 Task: Add Market Corner Roasted Tomato & Basil Girasoli to the cart.
Action: Mouse moved to (23, 101)
Screenshot: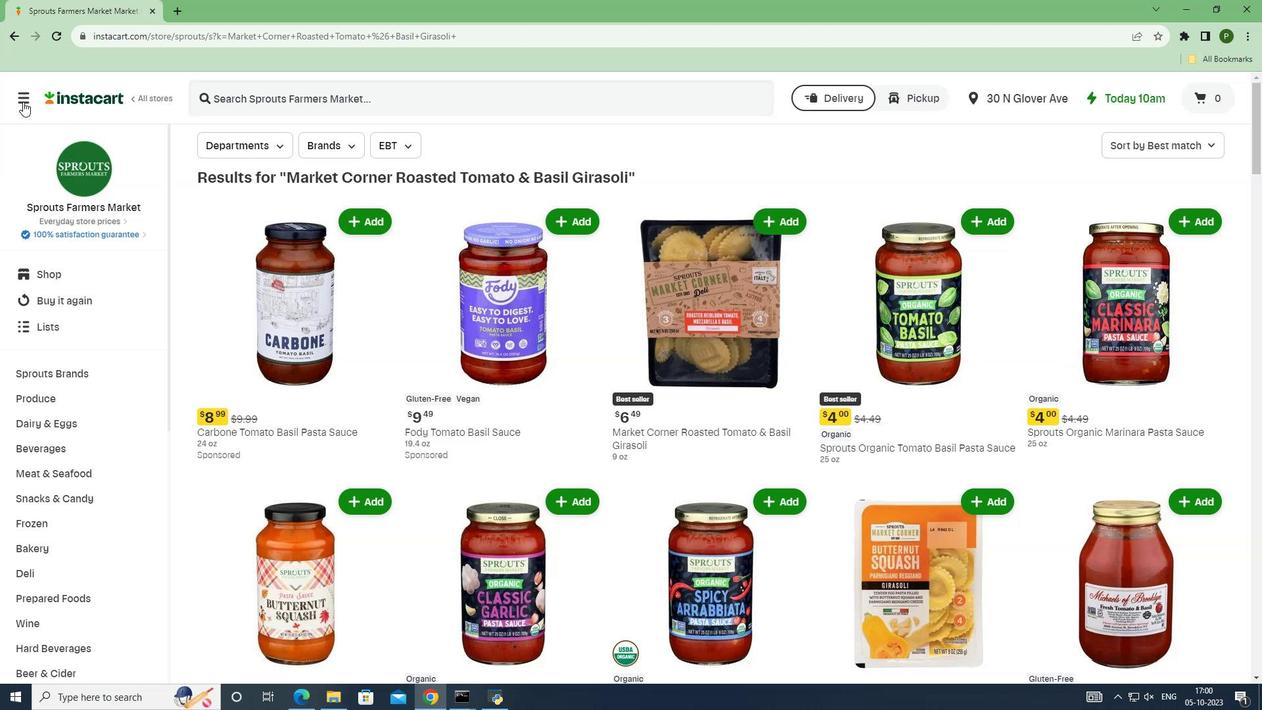 
Action: Mouse pressed left at (23, 101)
Screenshot: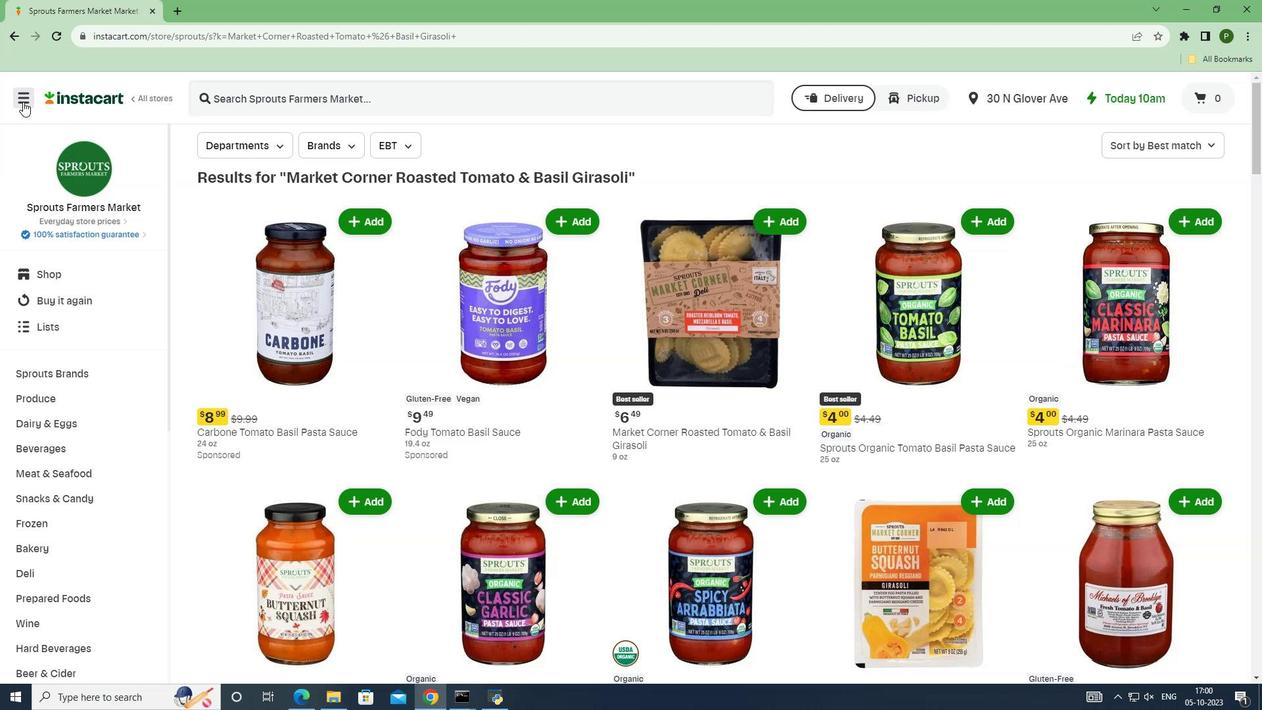 
Action: Mouse moved to (47, 335)
Screenshot: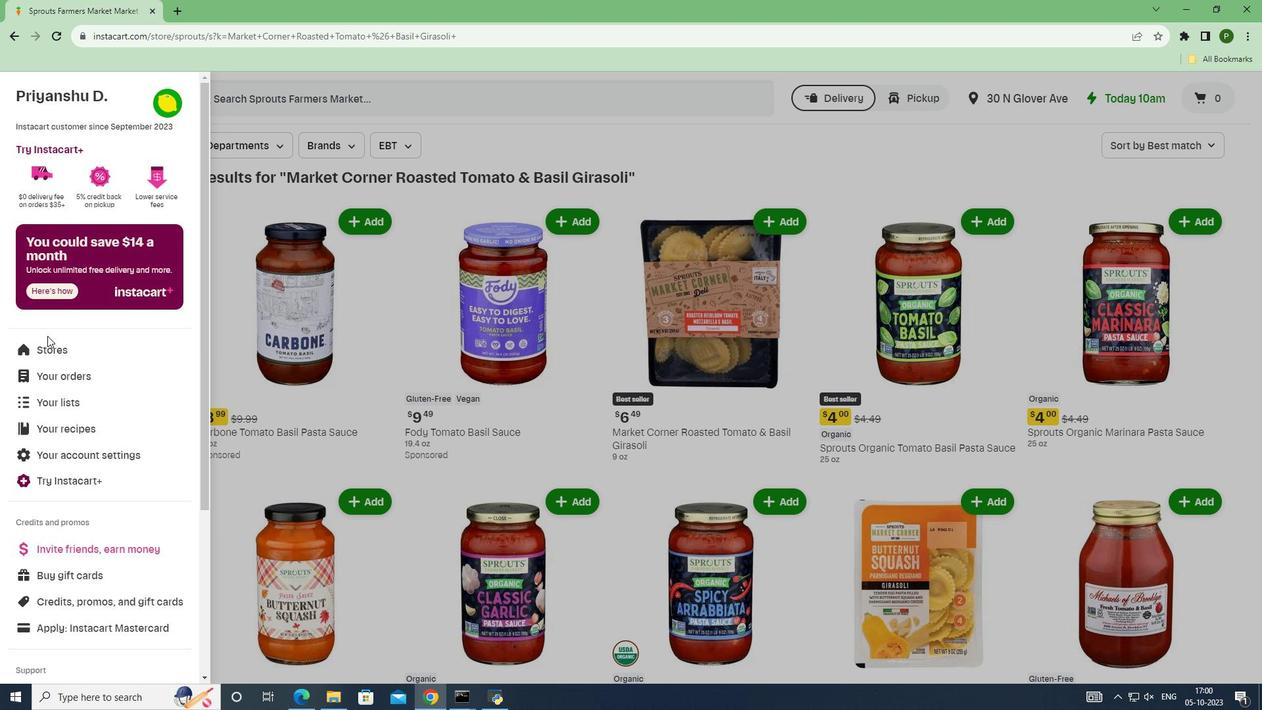 
Action: Mouse pressed left at (47, 335)
Screenshot: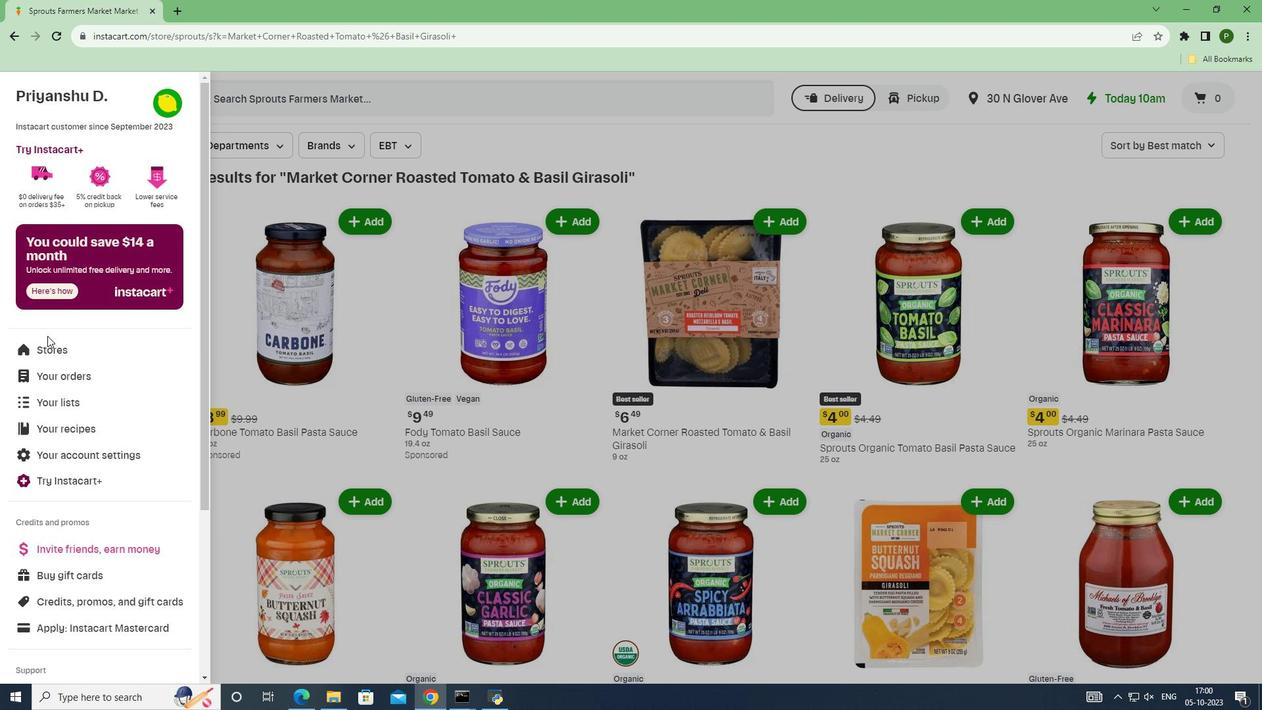 
Action: Mouse moved to (47, 343)
Screenshot: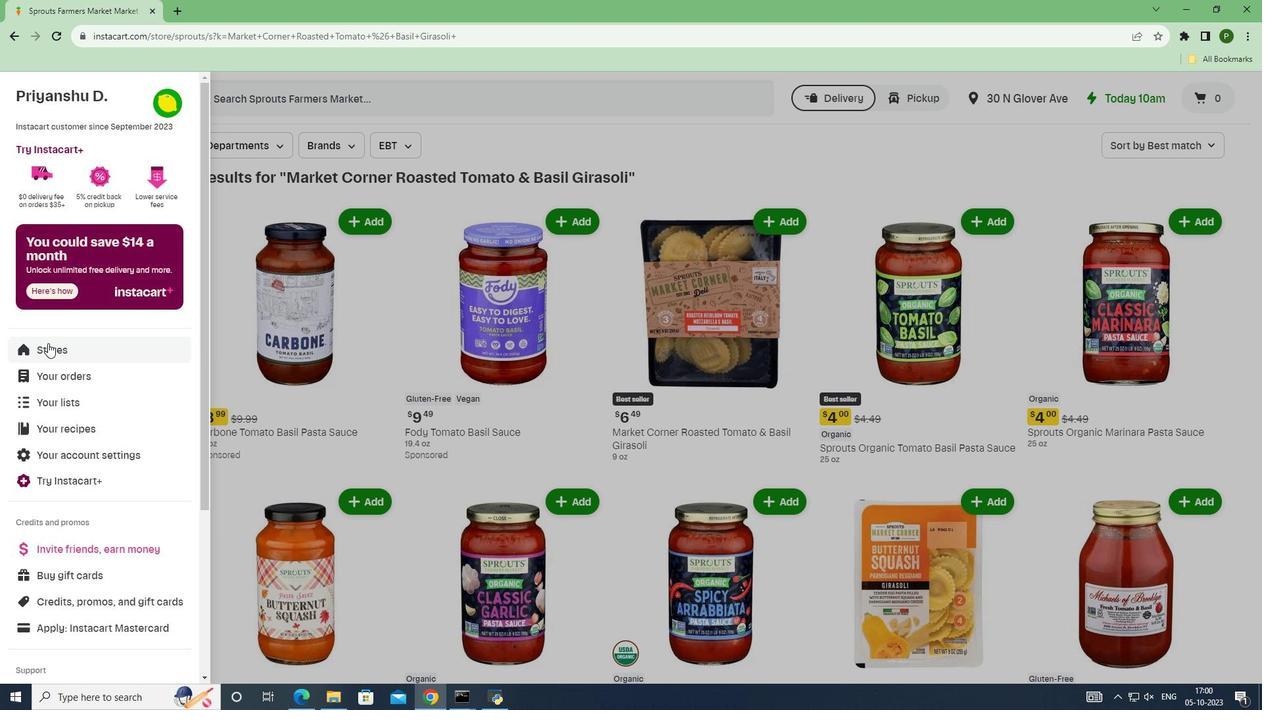 
Action: Mouse pressed left at (47, 343)
Screenshot: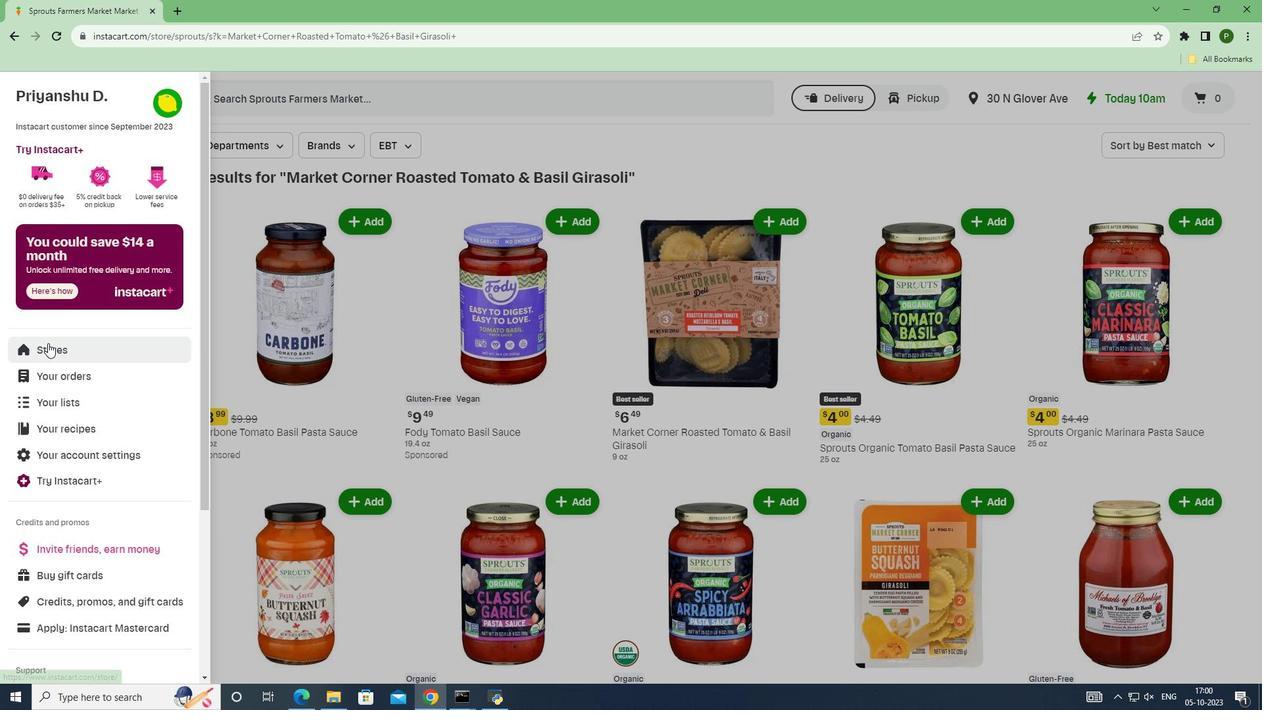 
Action: Mouse moved to (301, 149)
Screenshot: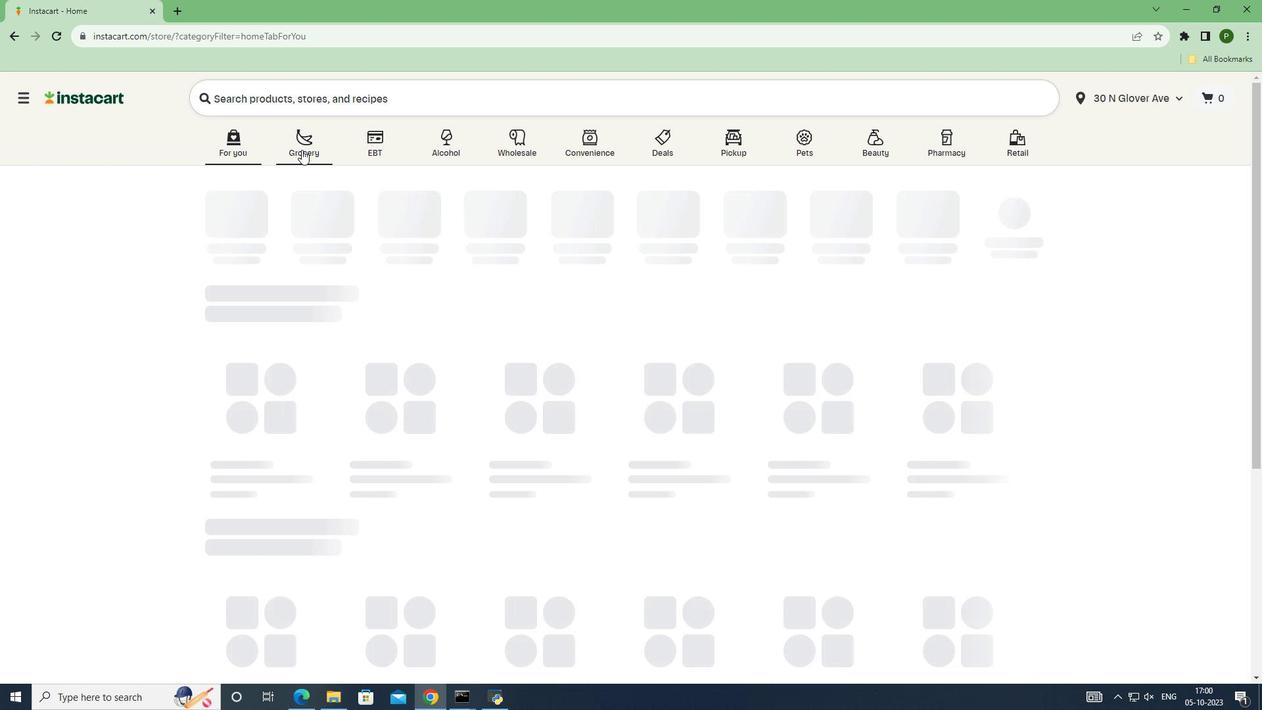 
Action: Mouse pressed left at (301, 149)
Screenshot: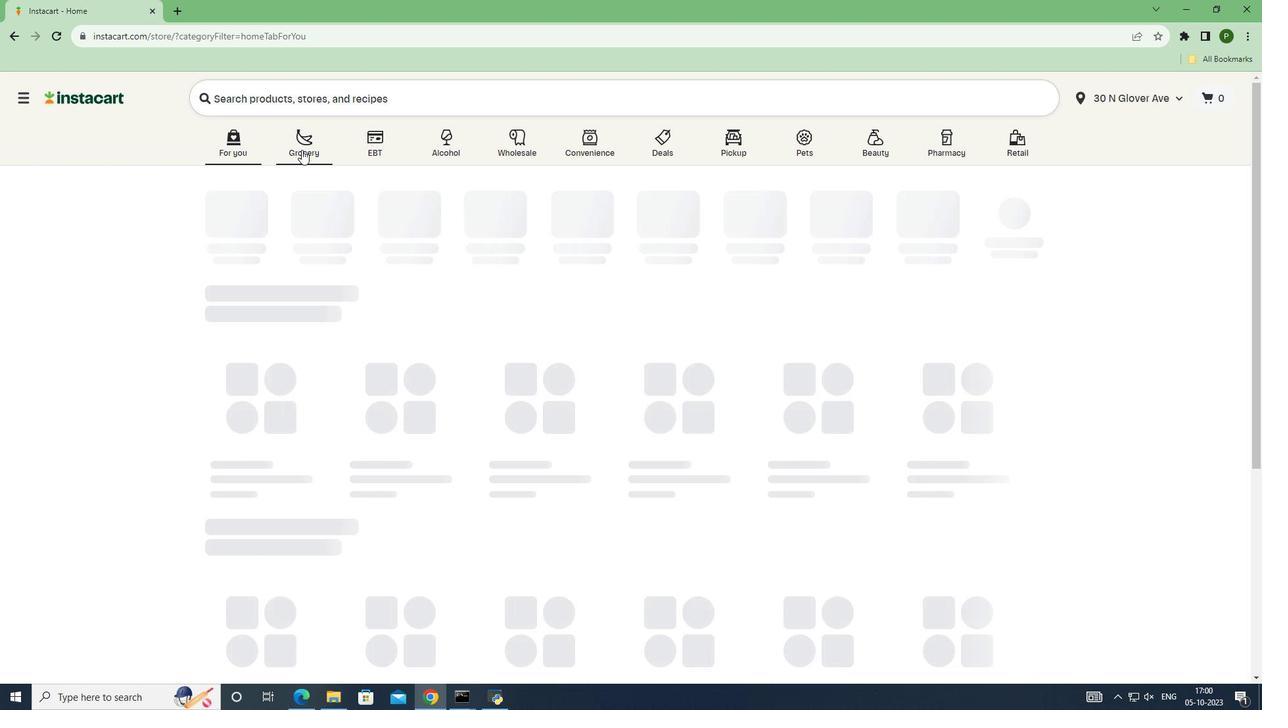 
Action: Mouse moved to (815, 299)
Screenshot: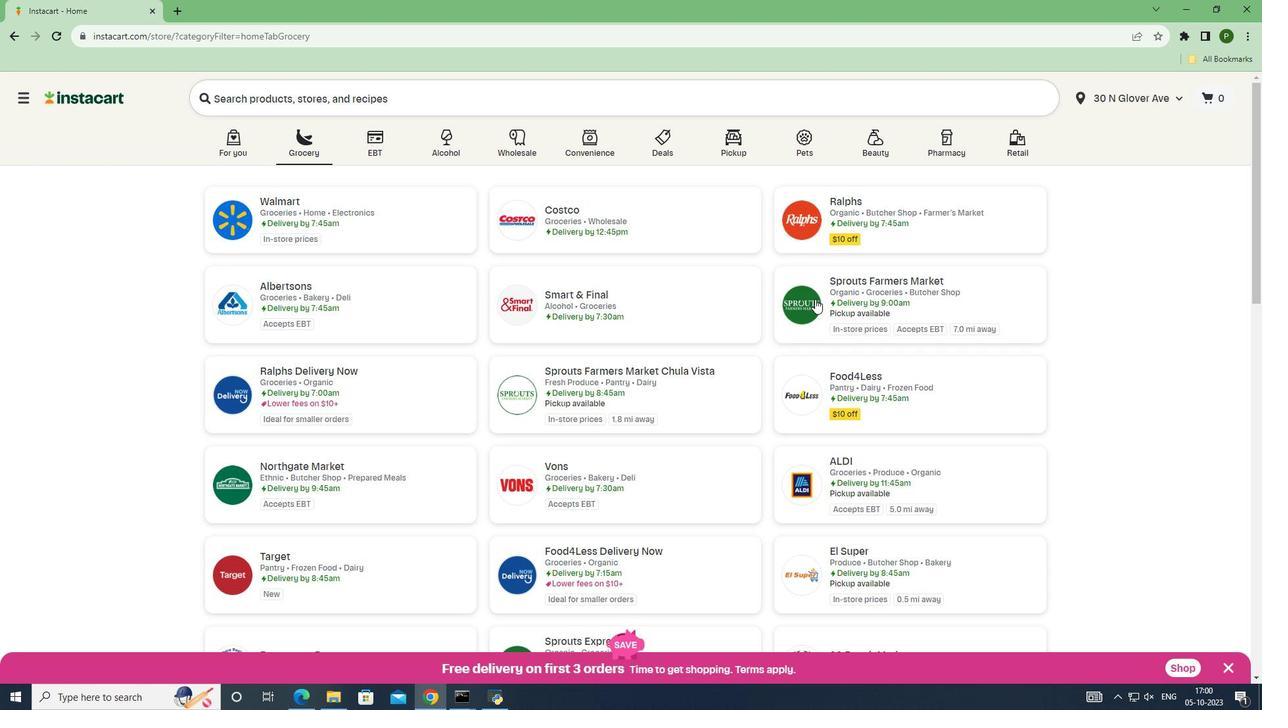 
Action: Mouse pressed left at (815, 299)
Screenshot: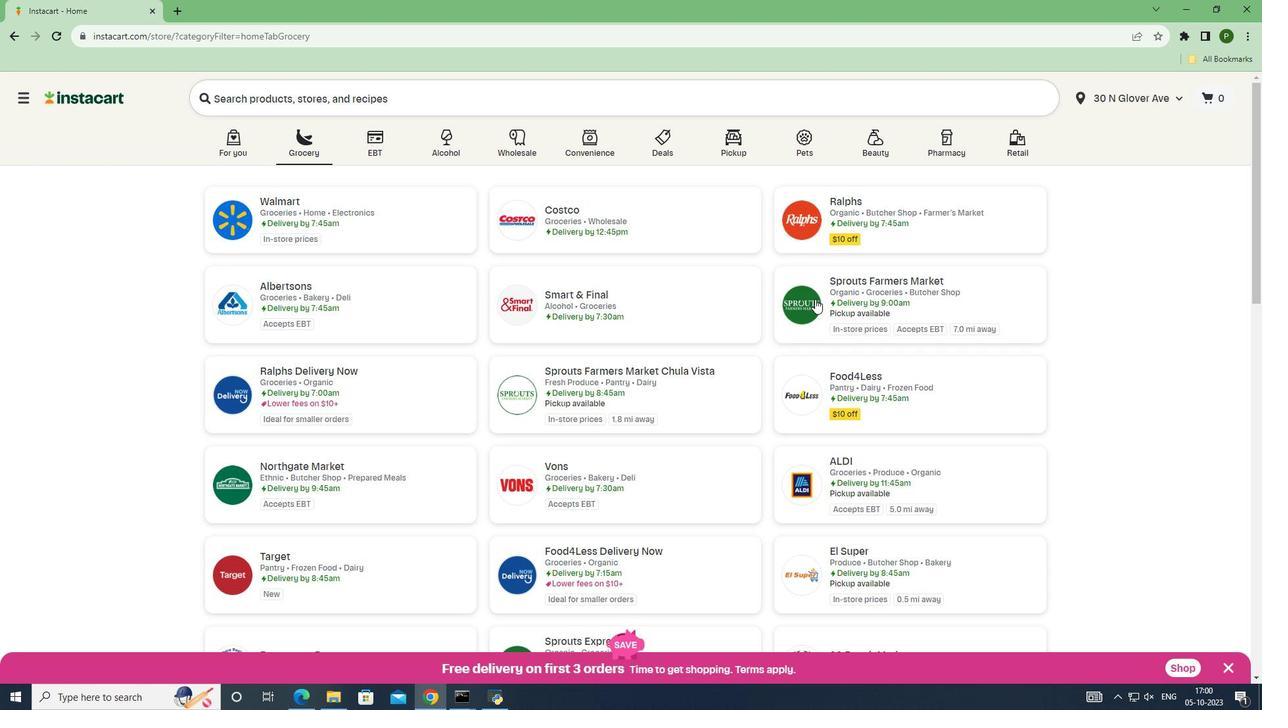 
Action: Mouse moved to (75, 375)
Screenshot: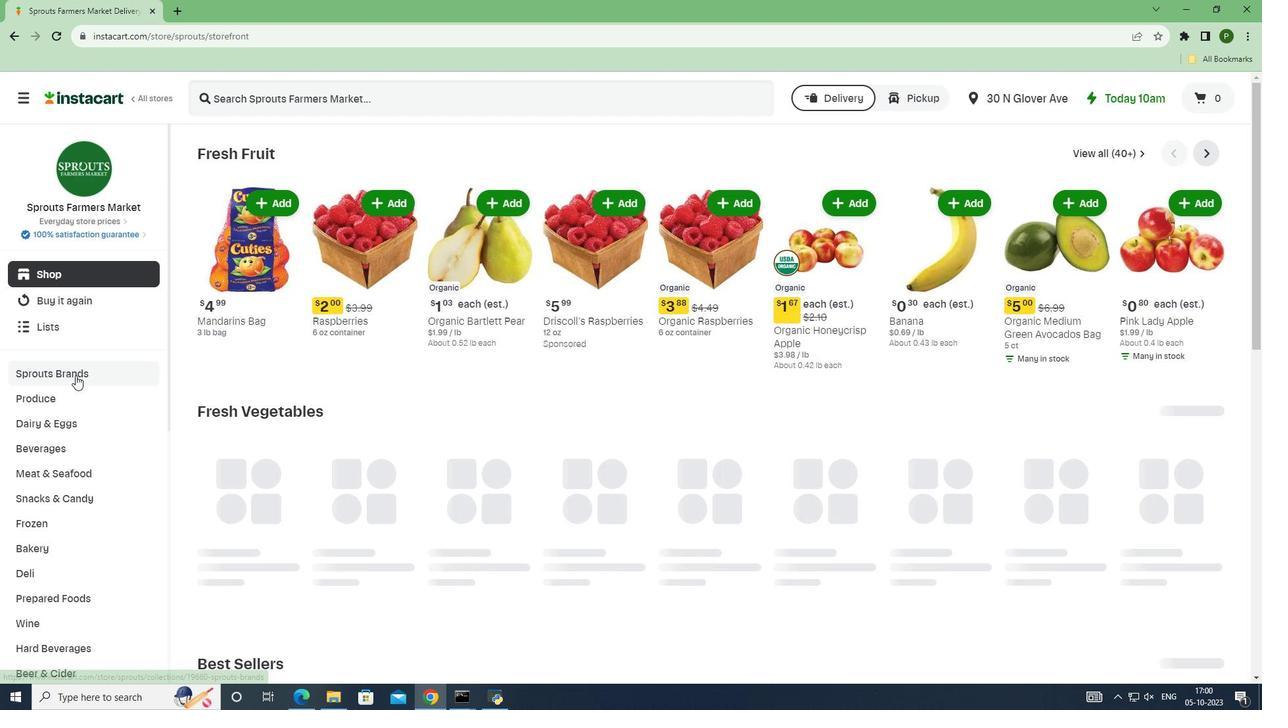 
Action: Mouse pressed left at (75, 375)
Screenshot: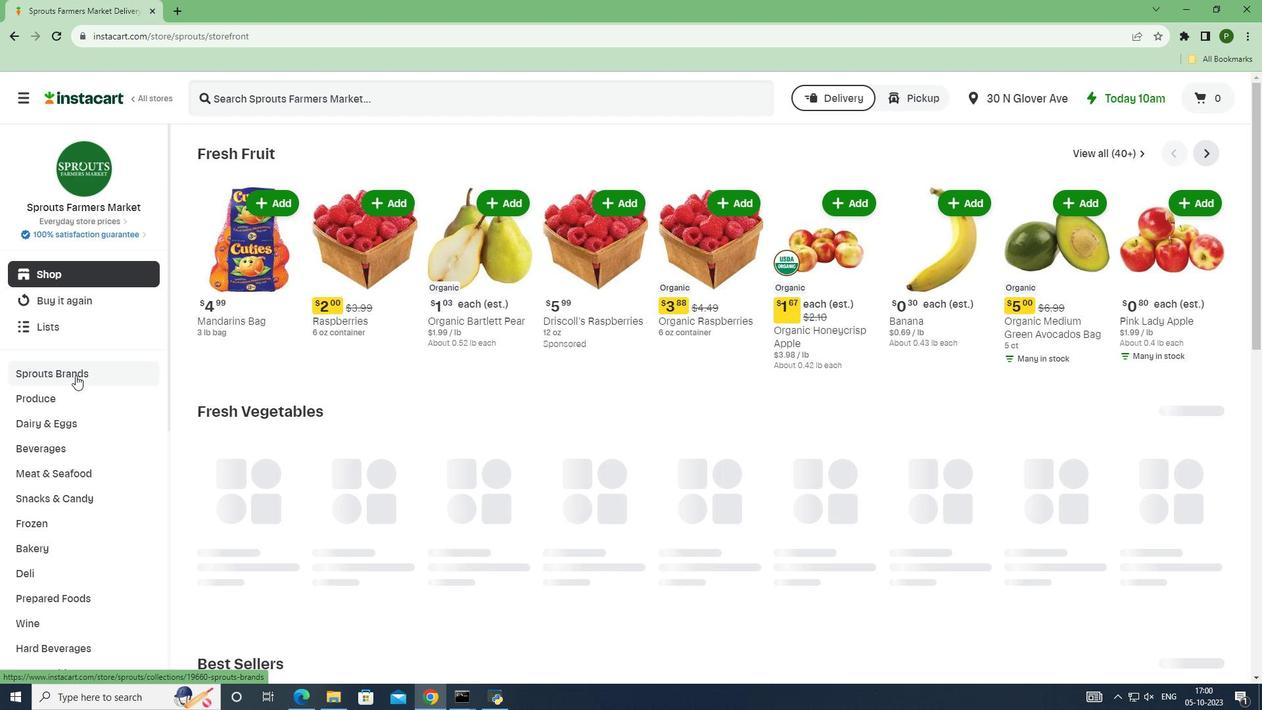 
Action: Mouse moved to (50, 520)
Screenshot: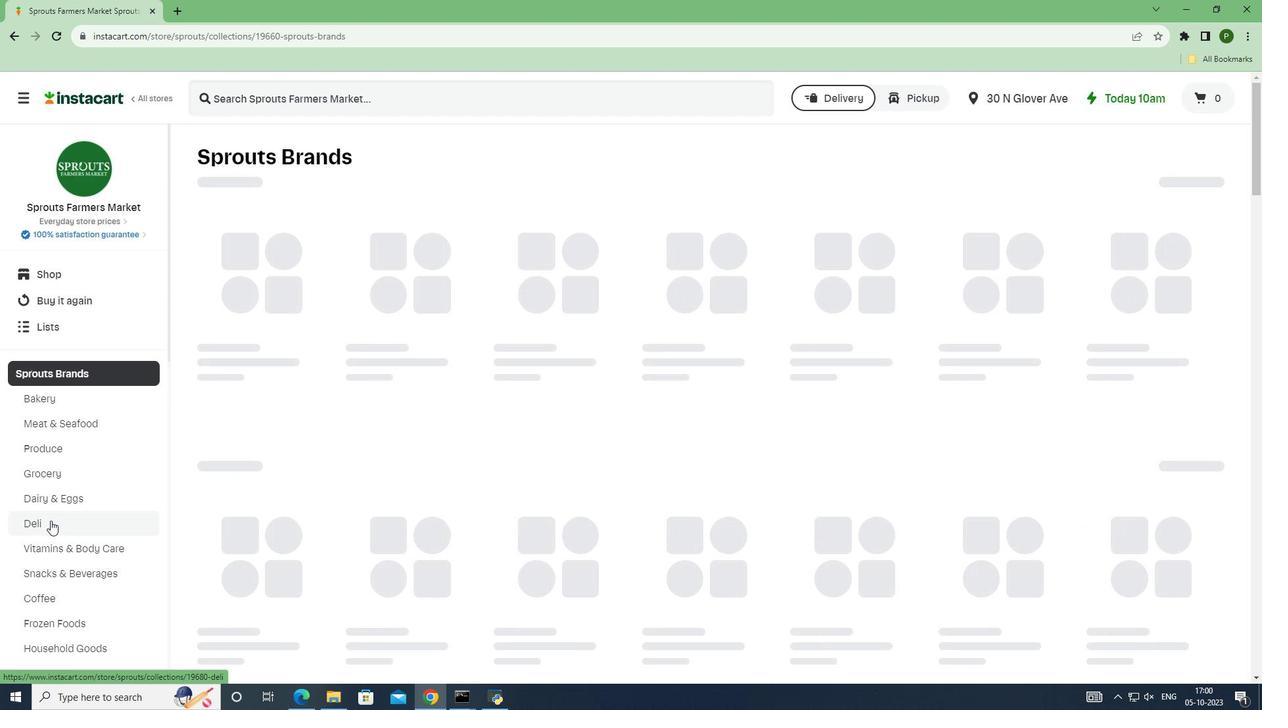 
Action: Mouse pressed left at (50, 520)
Screenshot: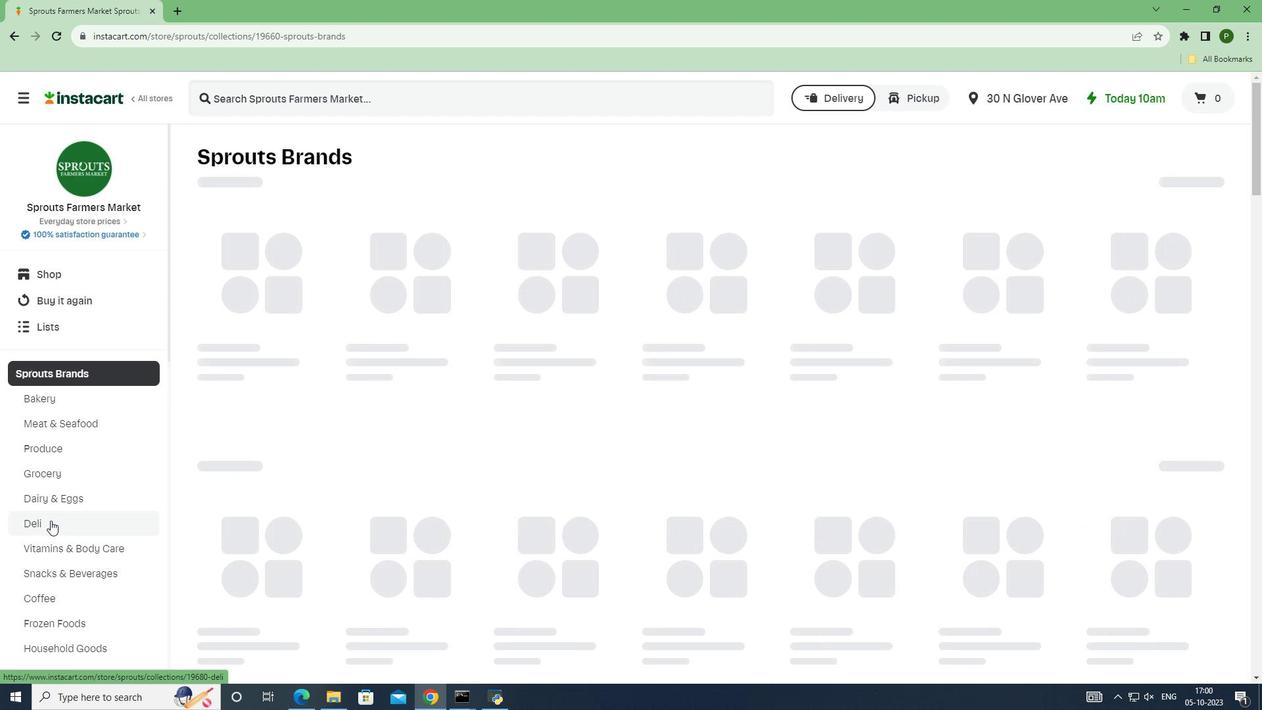 
Action: Mouse moved to (276, 101)
Screenshot: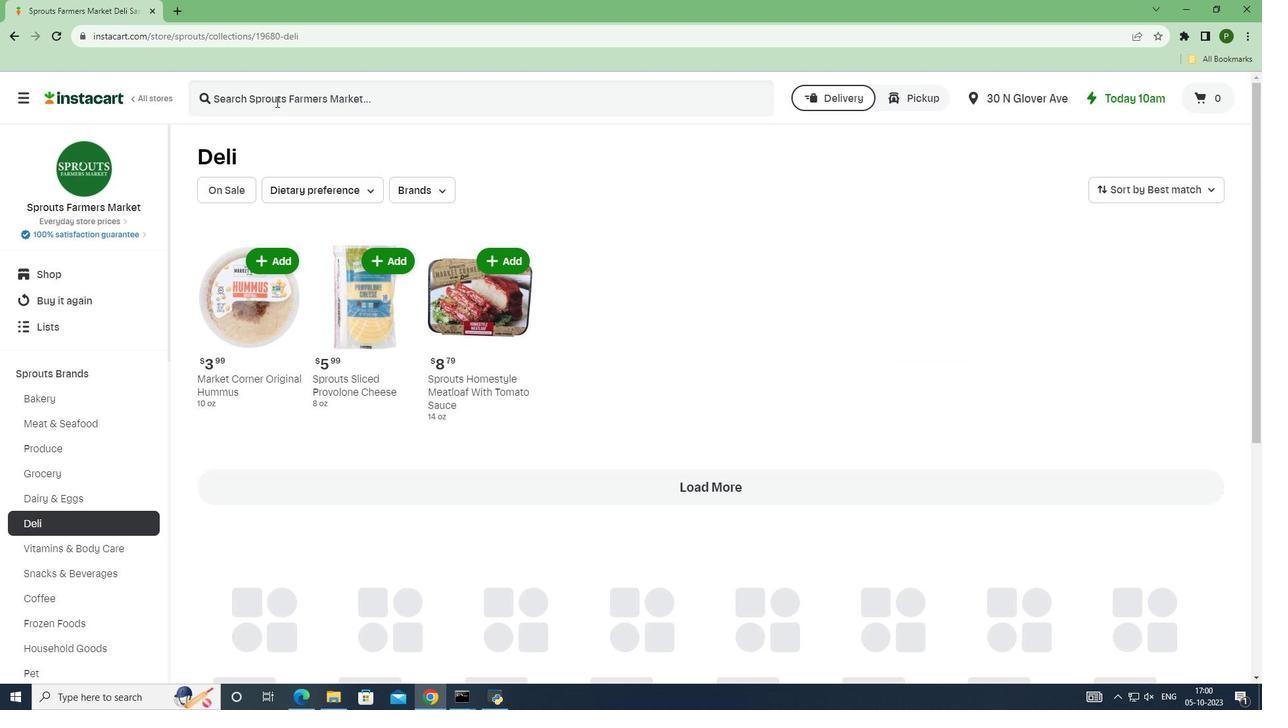 
Action: Mouse pressed left at (276, 101)
Screenshot: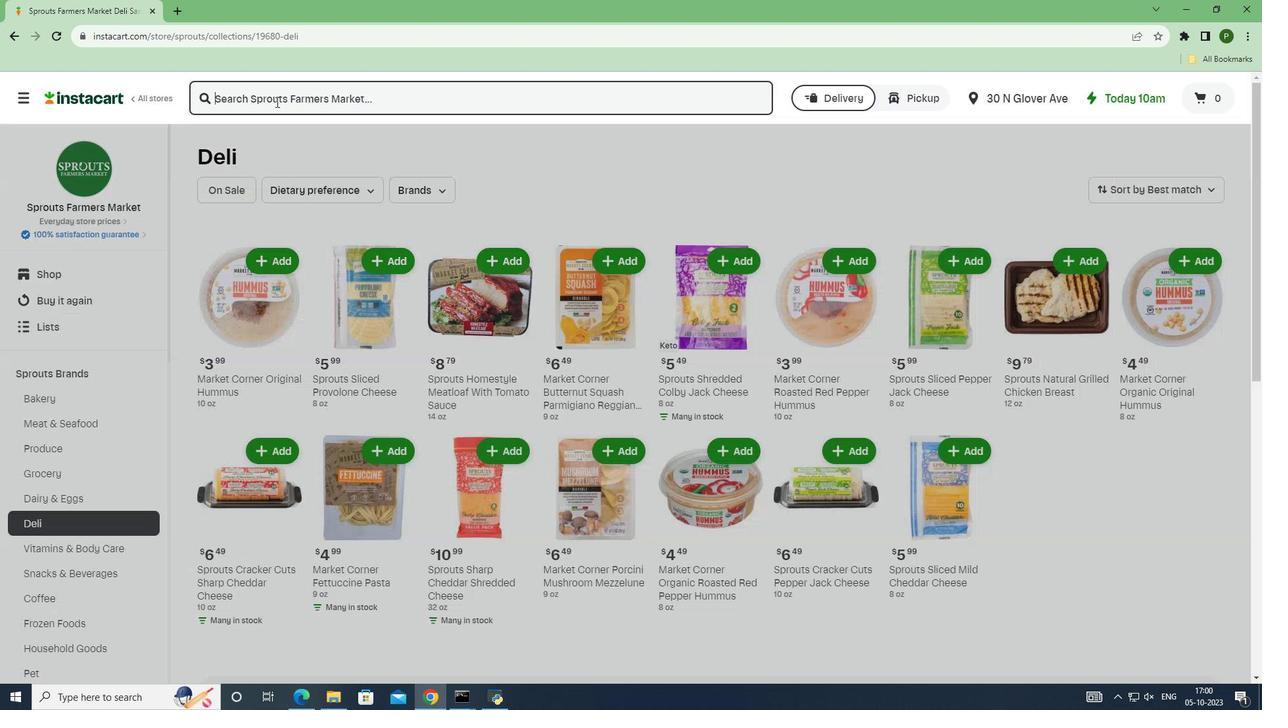 
Action: Key pressed <Key.caps_lock>M<Key.caps_lock>arket<Key.space>corner<Key.space>roastd<Key.space>tomato<Key.space><Key.shift><Key.shift><Key.shift><Key.shift><Key.shift><Key.shift><Key.shift><Key.shift>&<Key.space>basil<Key.space>girasoli<Key.enter>
Screenshot: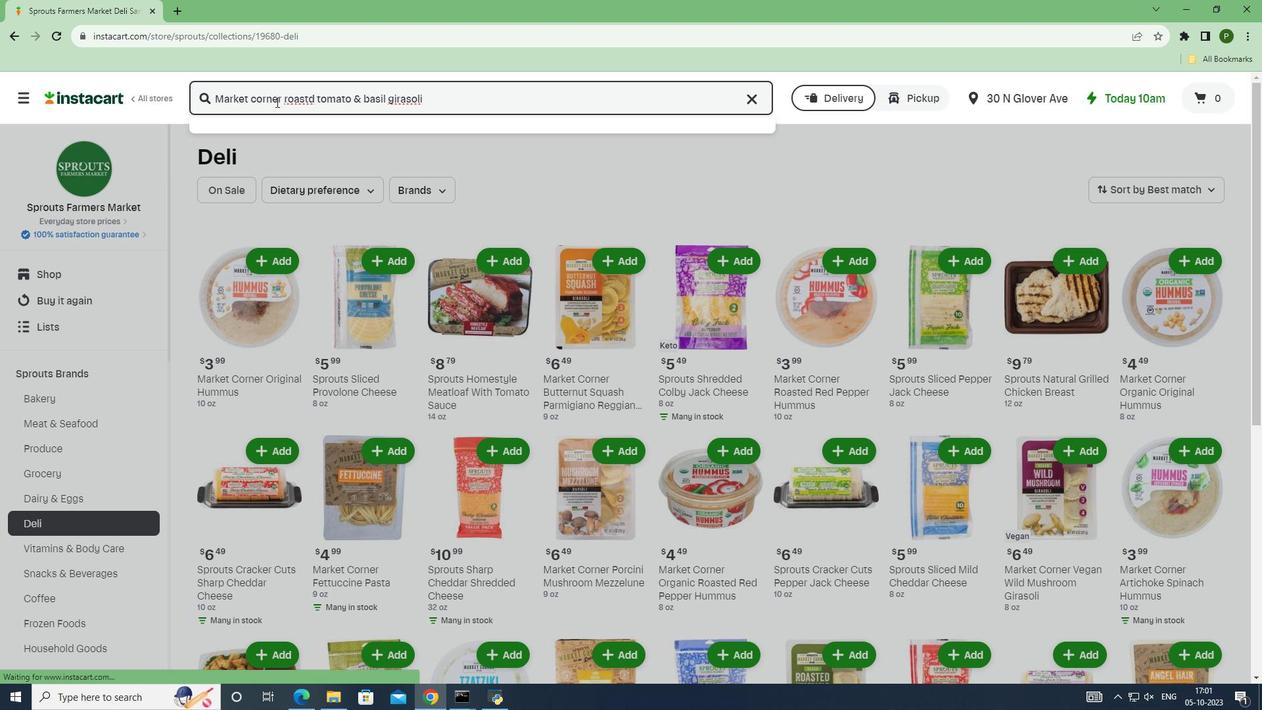 
Action: Mouse moved to (360, 224)
Screenshot: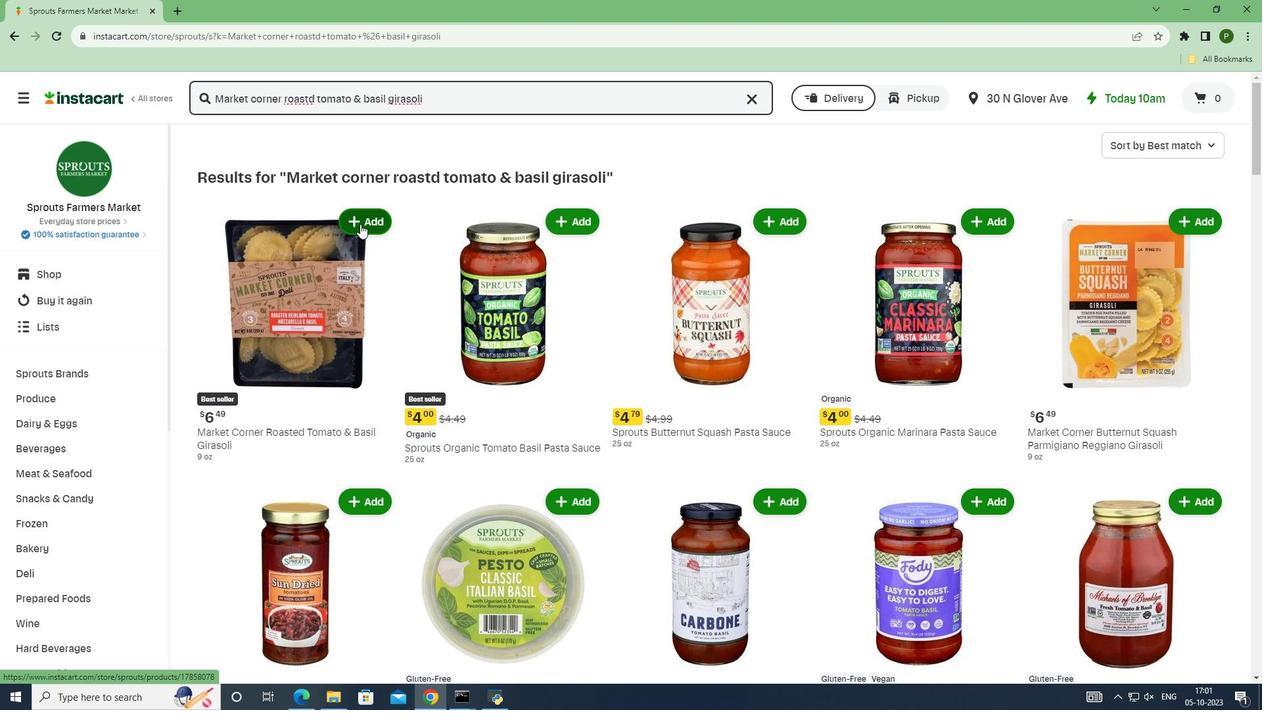 
Action: Mouse pressed left at (360, 224)
Screenshot: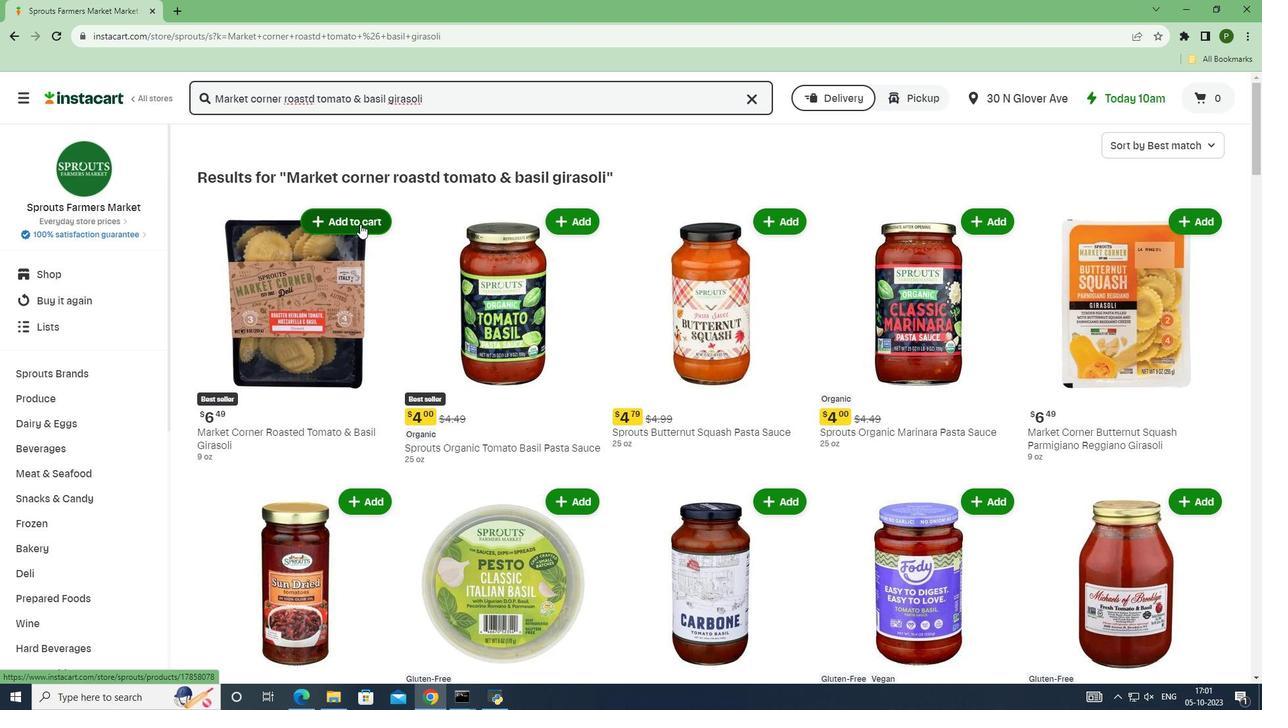 
